 Task: Add the task  Upgrade and migrate company file storage to a cloud-based solution to the section Burnout Blast in the project AgileFlow and add a Due Date to the respective task as 2023/10/12
Action: Mouse moved to (56, 411)
Screenshot: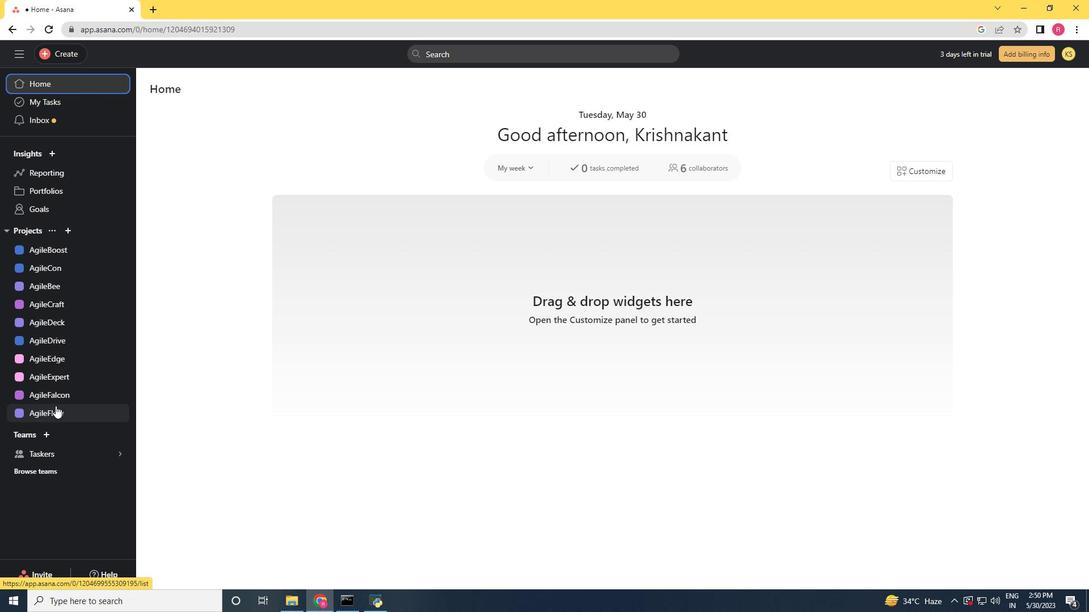 
Action: Mouse pressed left at (56, 411)
Screenshot: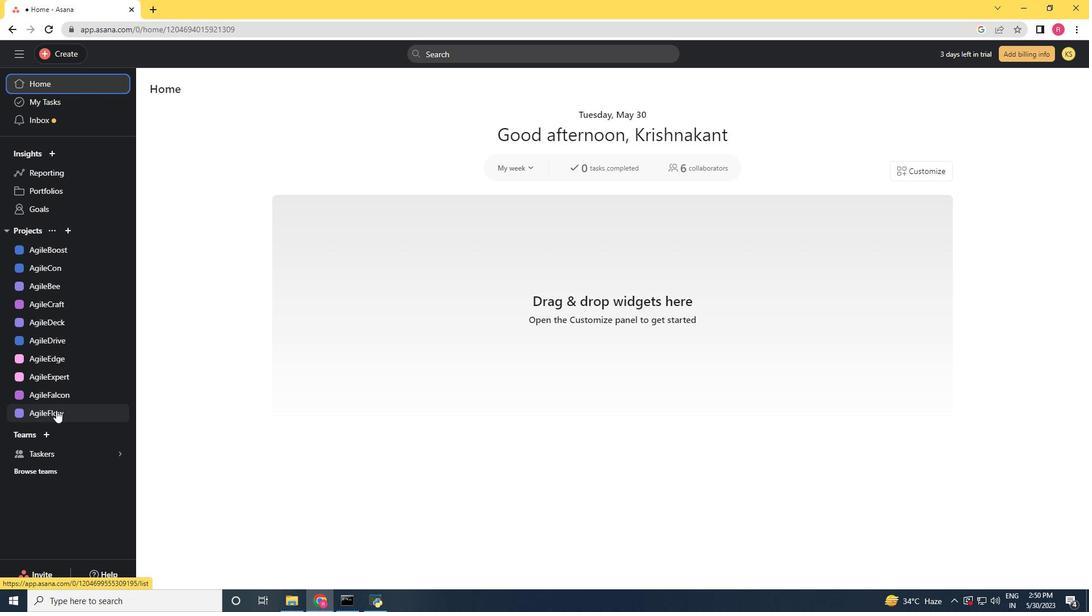 
Action: Mouse moved to (546, 392)
Screenshot: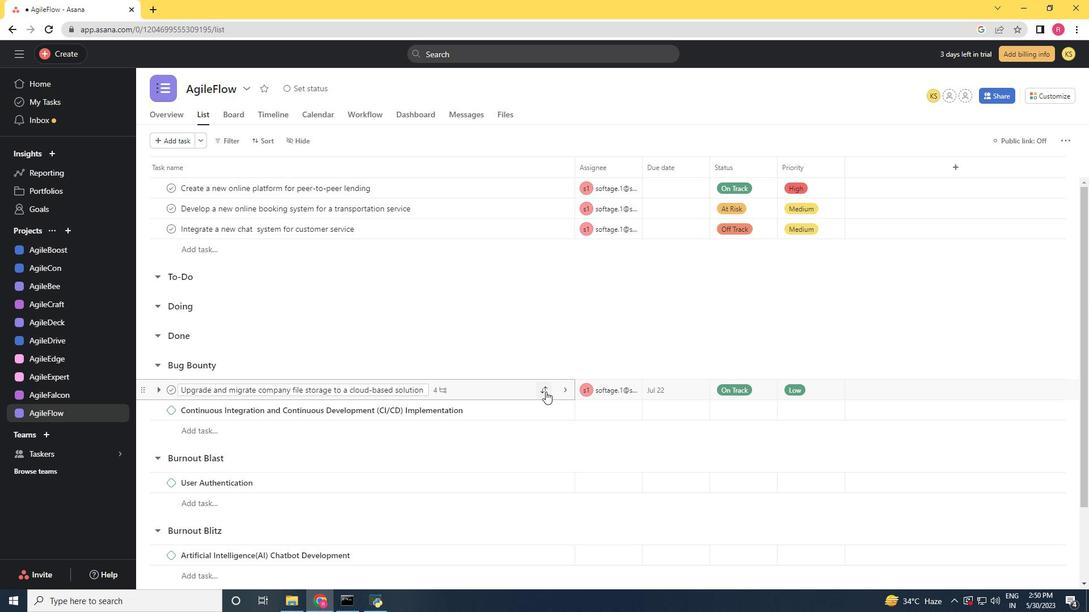 
Action: Mouse pressed left at (546, 392)
Screenshot: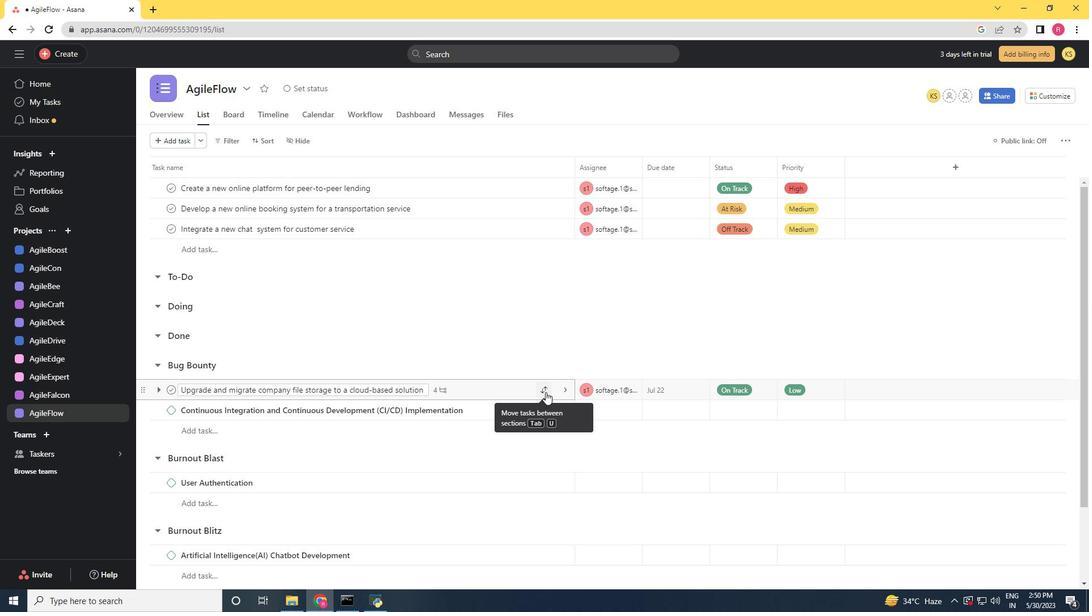 
Action: Mouse moved to (499, 327)
Screenshot: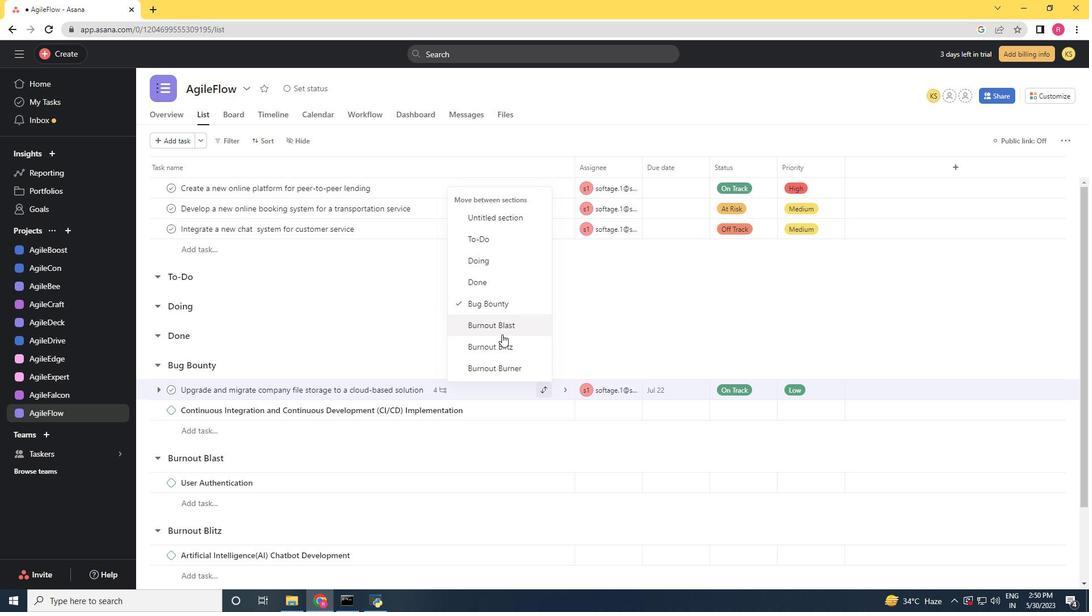 
Action: Mouse pressed left at (499, 327)
Screenshot: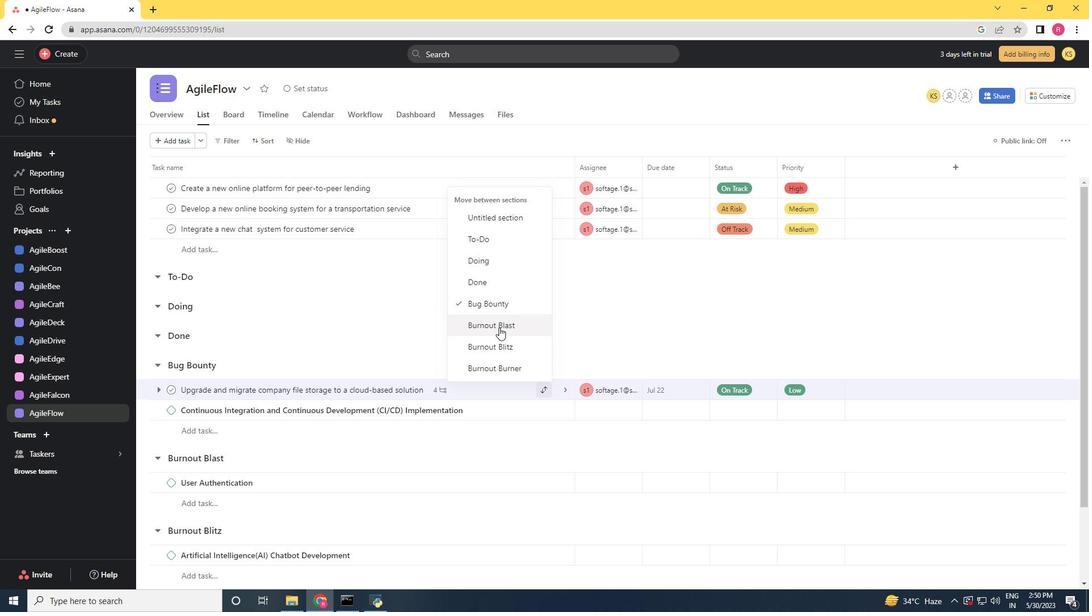 
Action: Mouse scrolled (499, 327) with delta (0, 0)
Screenshot: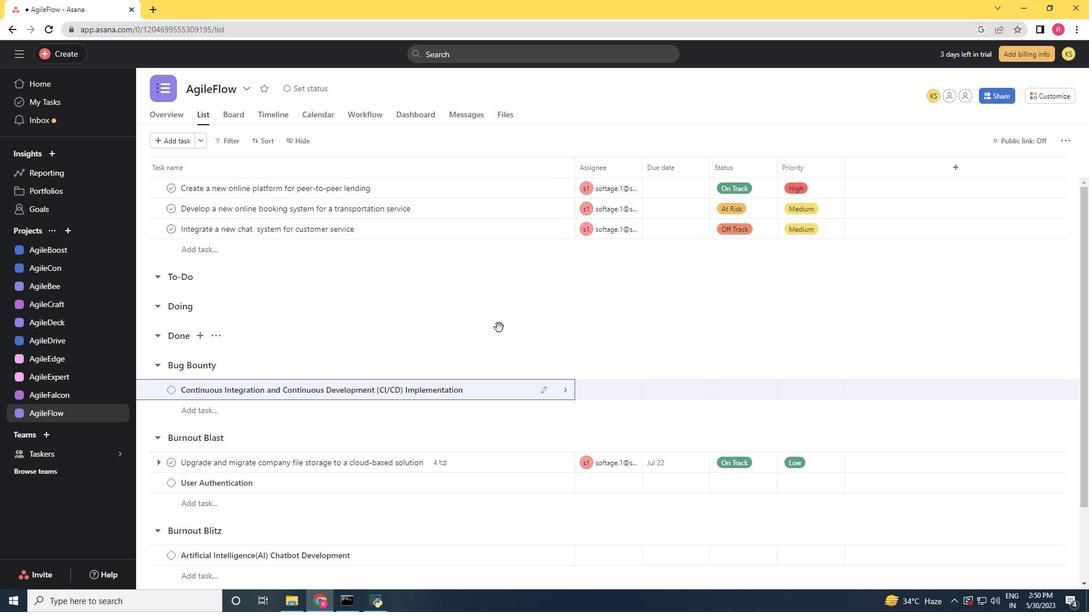 
Action: Mouse scrolled (499, 327) with delta (0, 0)
Screenshot: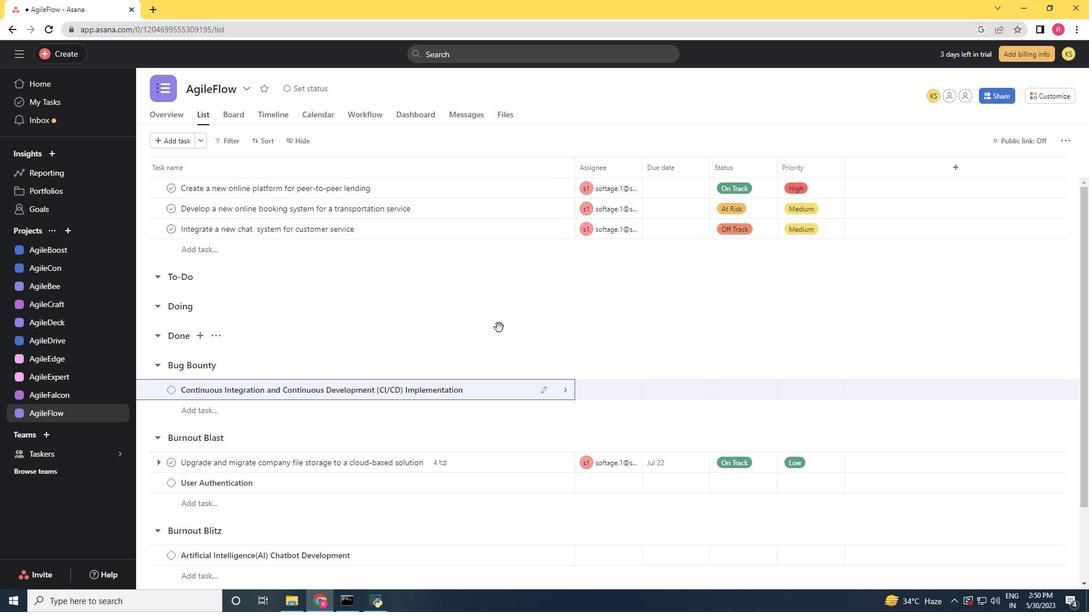 
Action: Mouse scrolled (499, 327) with delta (0, 0)
Screenshot: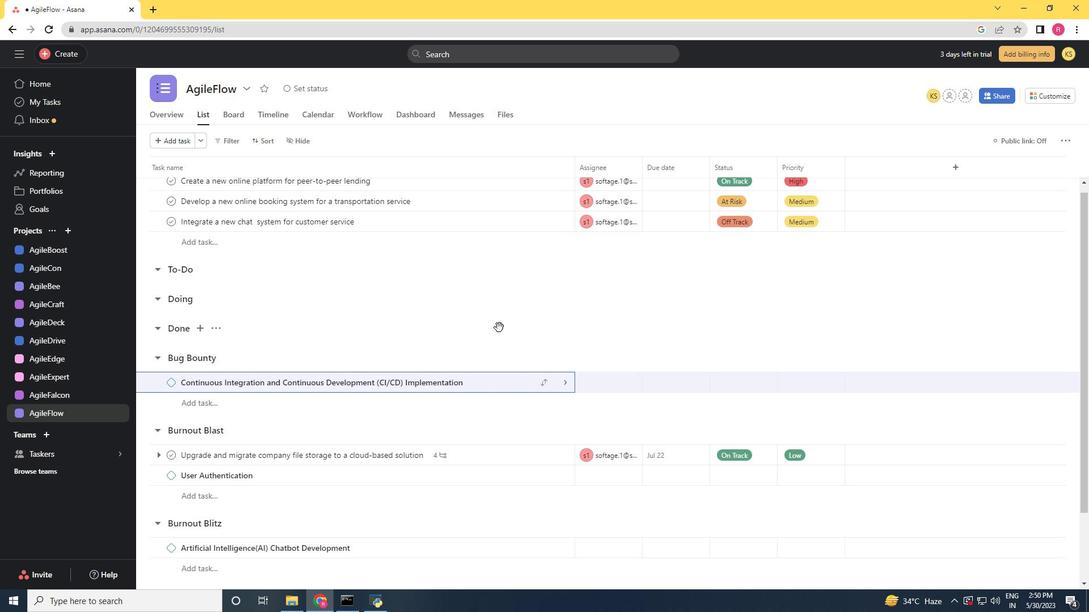 
Action: Mouse moved to (494, 372)
Screenshot: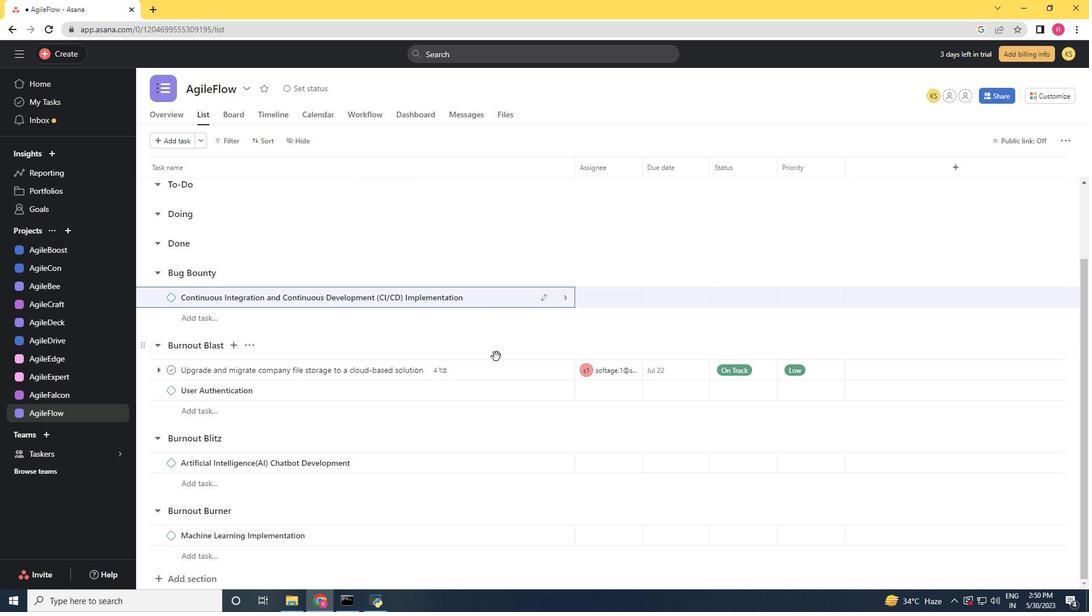 
Action: Mouse pressed left at (494, 372)
Screenshot: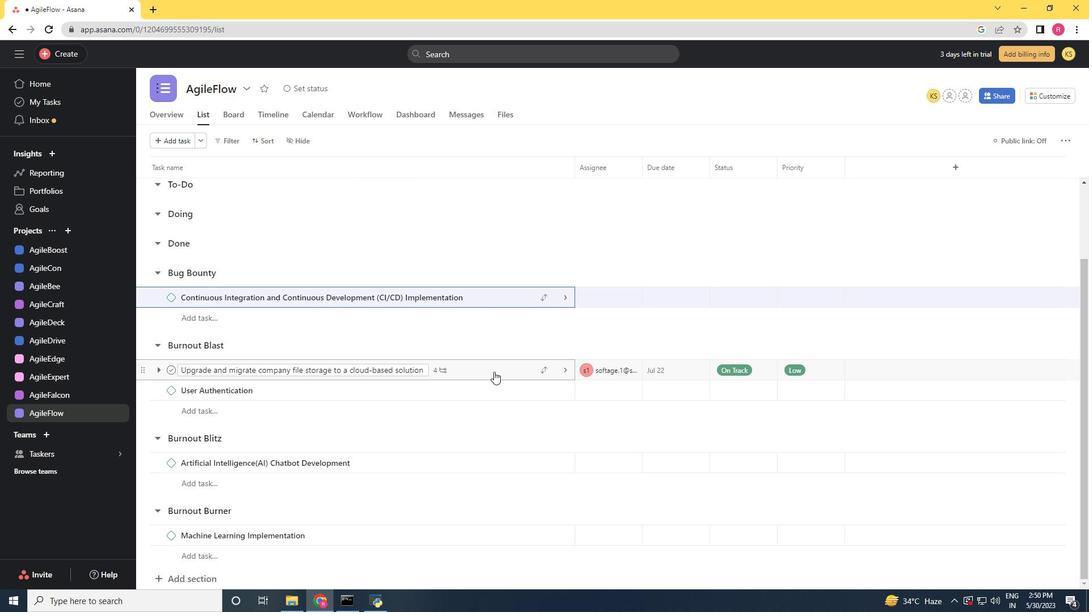 
Action: Mouse moved to (833, 248)
Screenshot: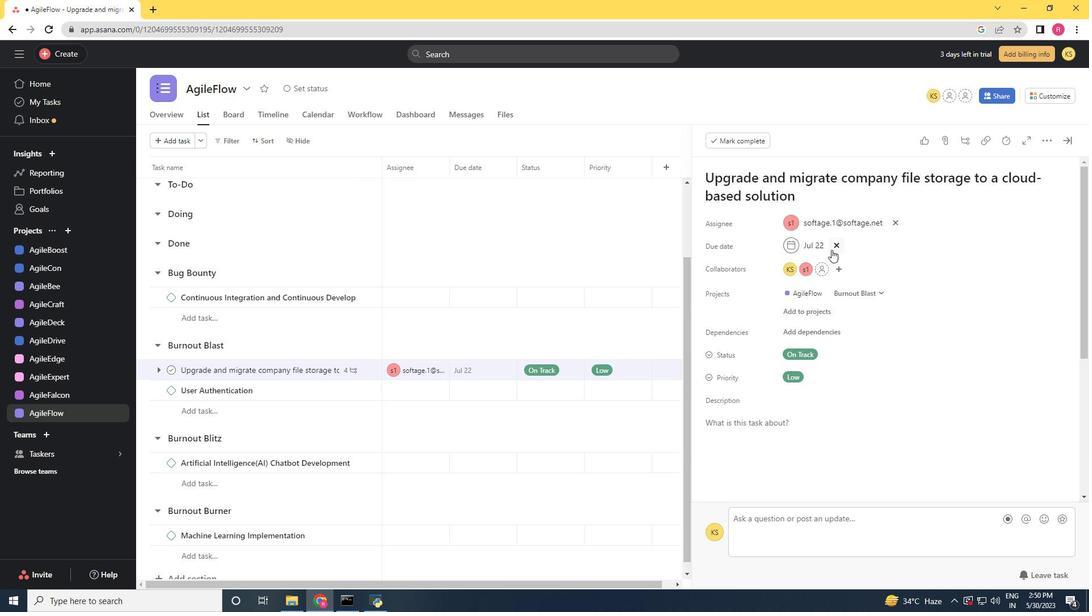 
Action: Mouse pressed left at (833, 248)
Screenshot: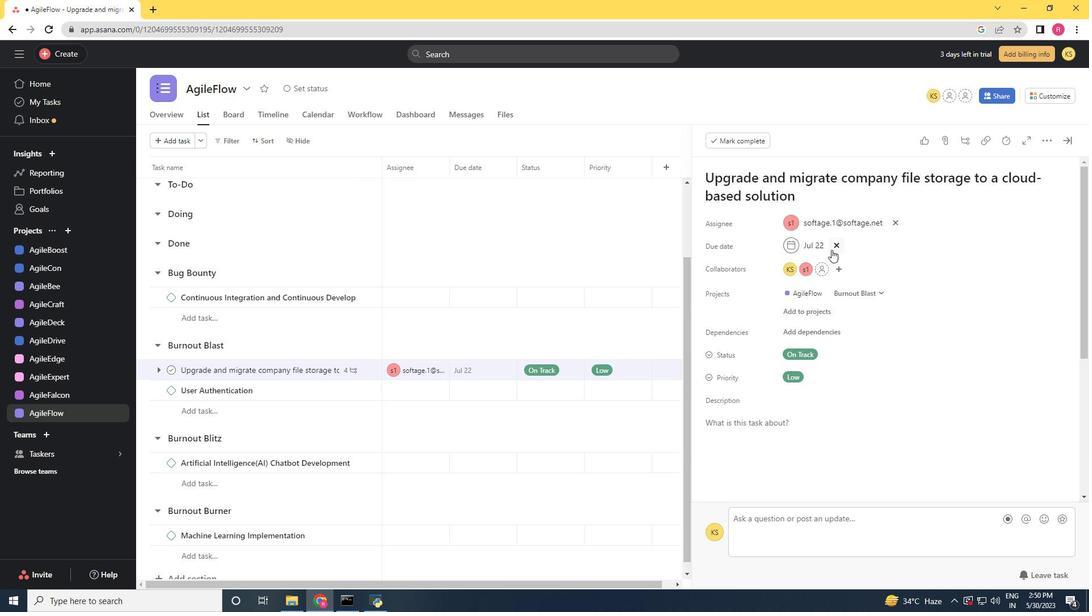 
Action: Mouse moved to (829, 248)
Screenshot: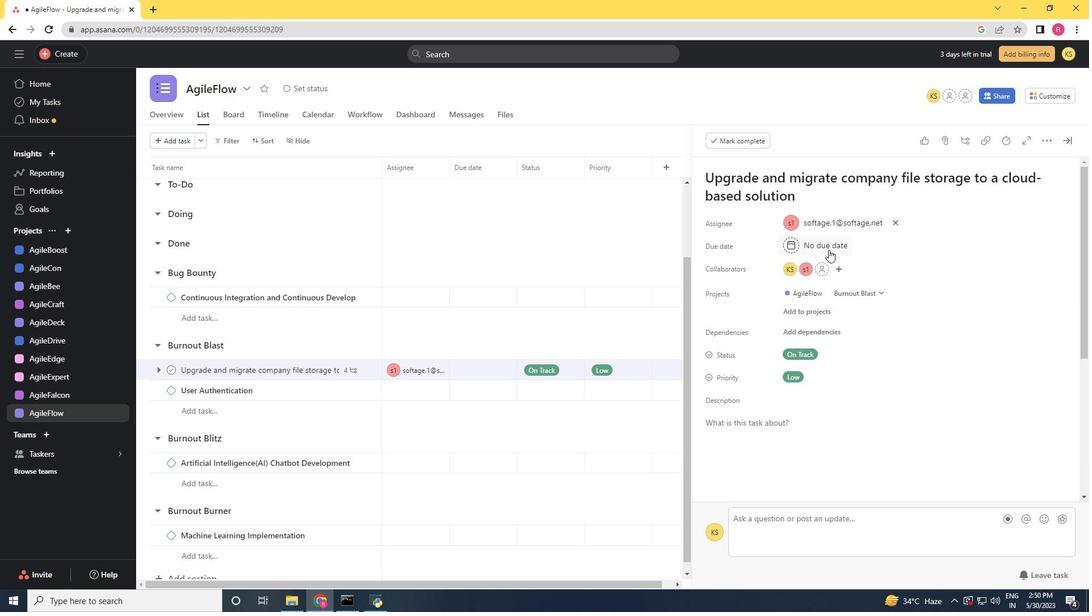 
Action: Mouse pressed left at (829, 248)
Screenshot: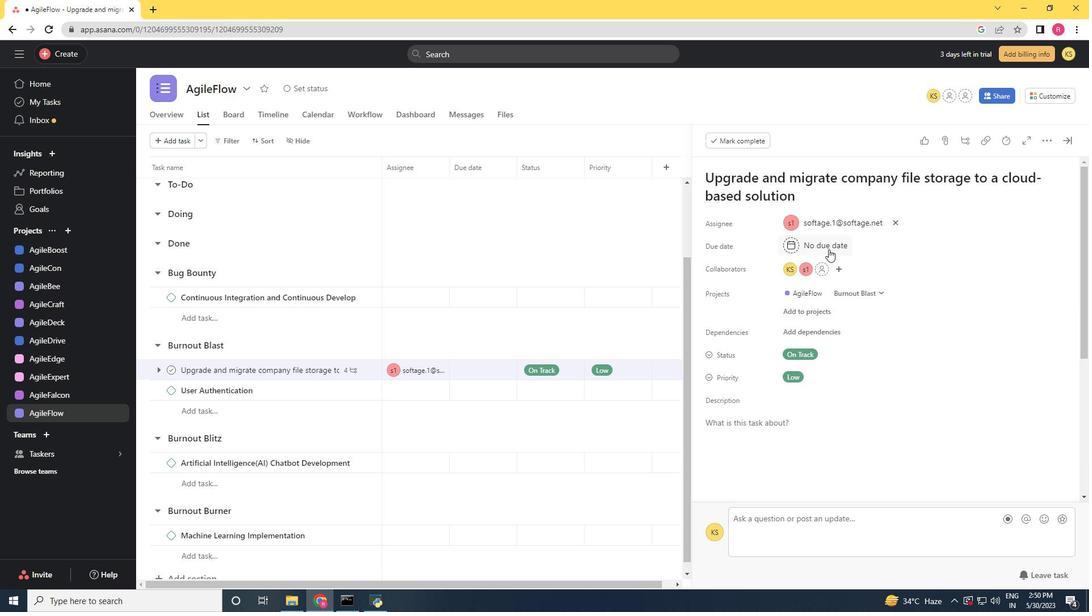 
Action: Mouse moved to (915, 300)
Screenshot: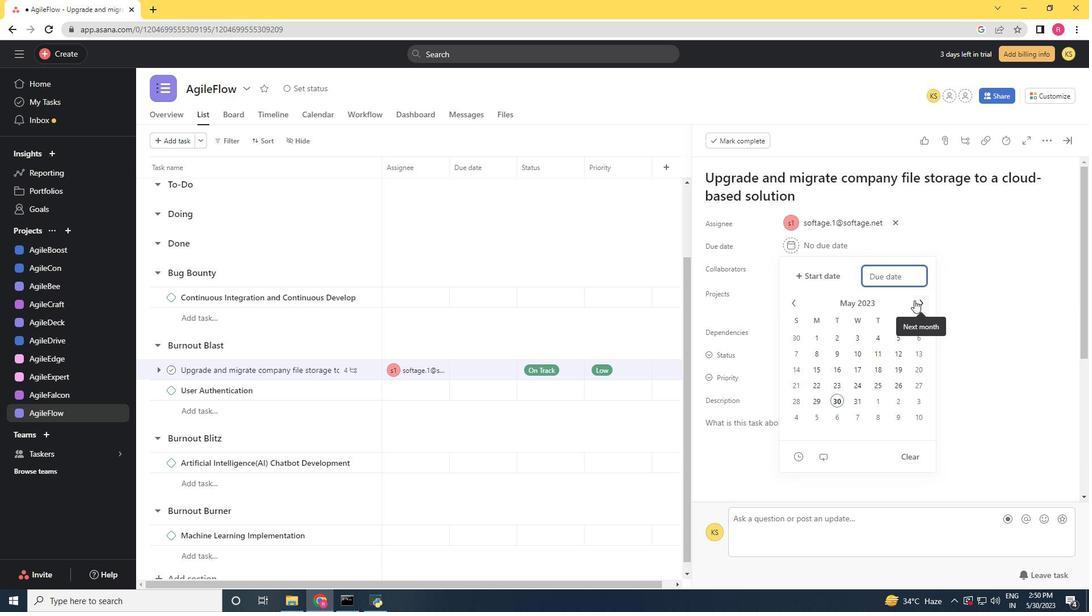 
Action: Mouse pressed left at (915, 300)
Screenshot: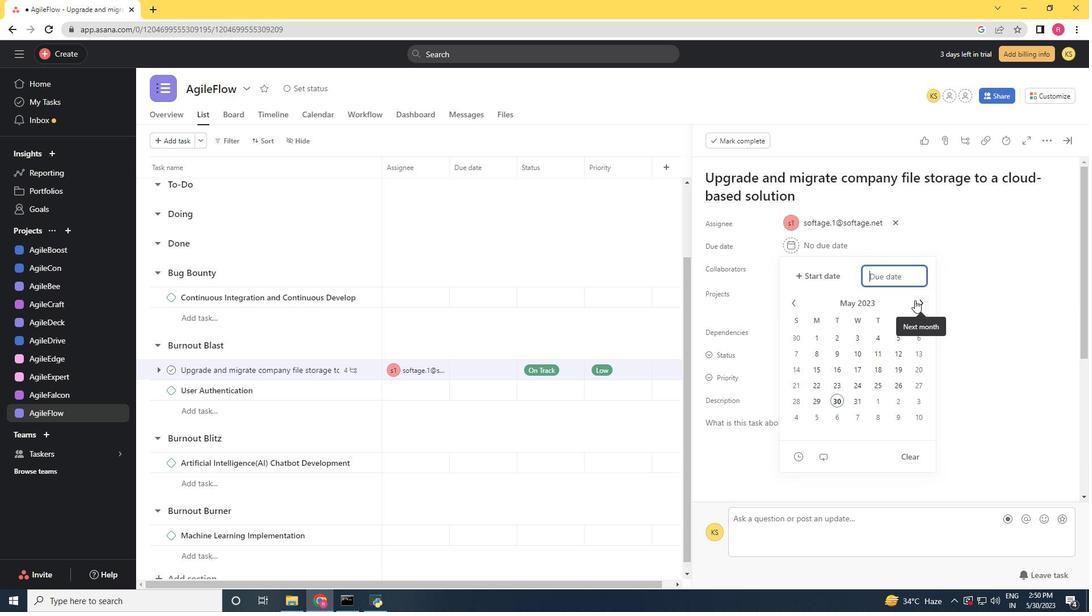 
Action: Mouse pressed left at (915, 300)
Screenshot: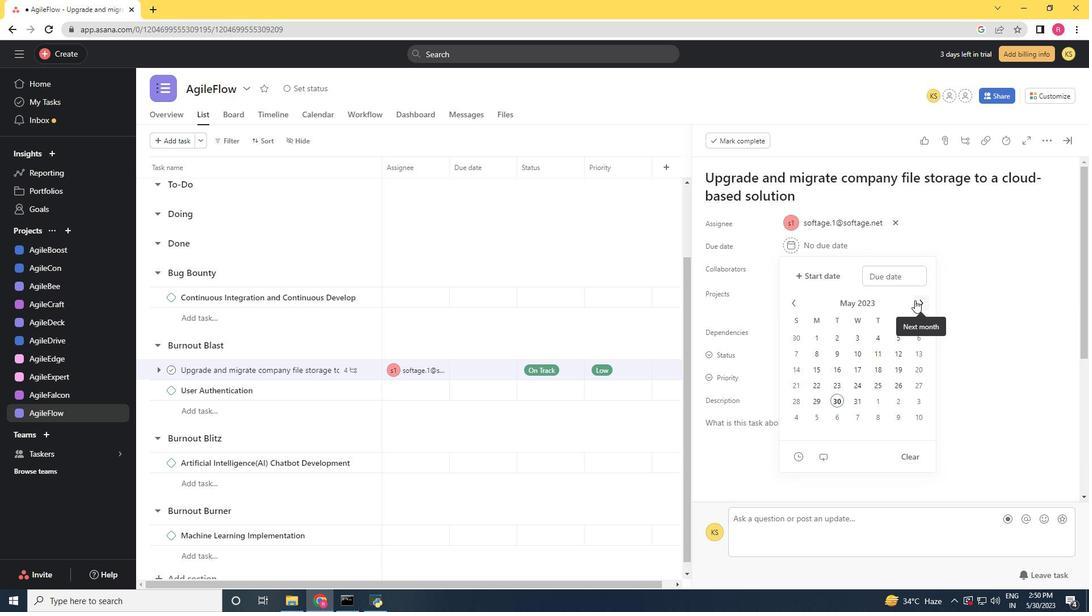 
Action: Mouse pressed left at (915, 300)
Screenshot: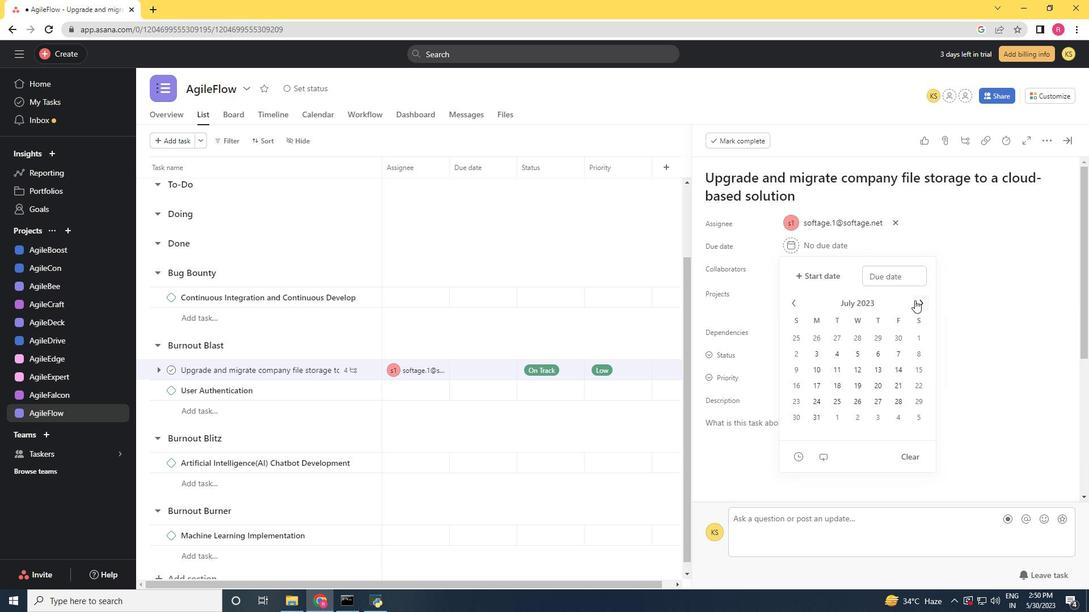 
Action: Mouse pressed left at (915, 300)
Screenshot: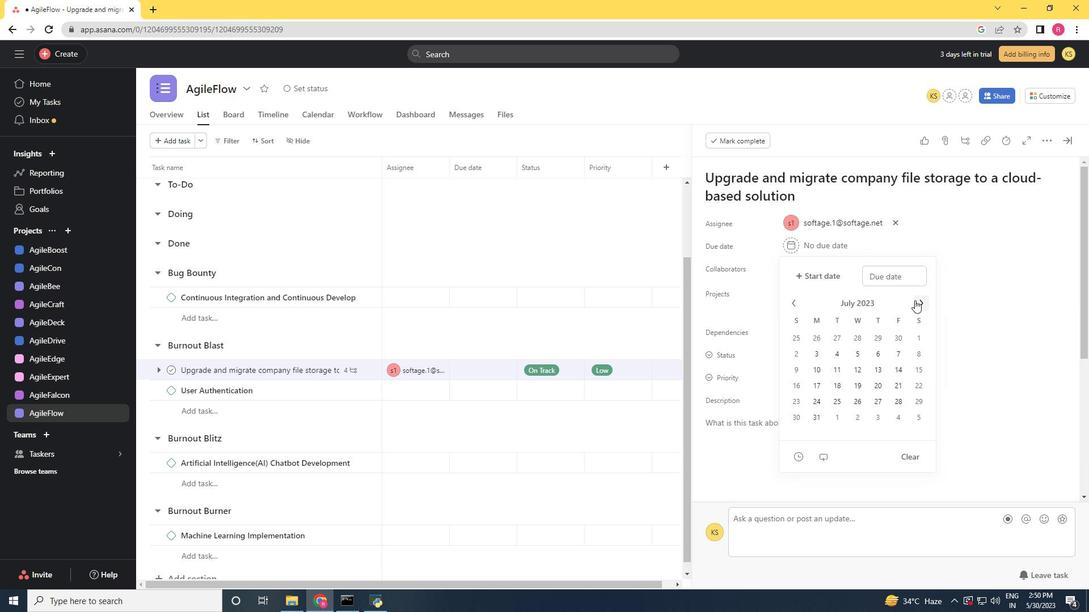 
Action: Mouse pressed left at (915, 300)
Screenshot: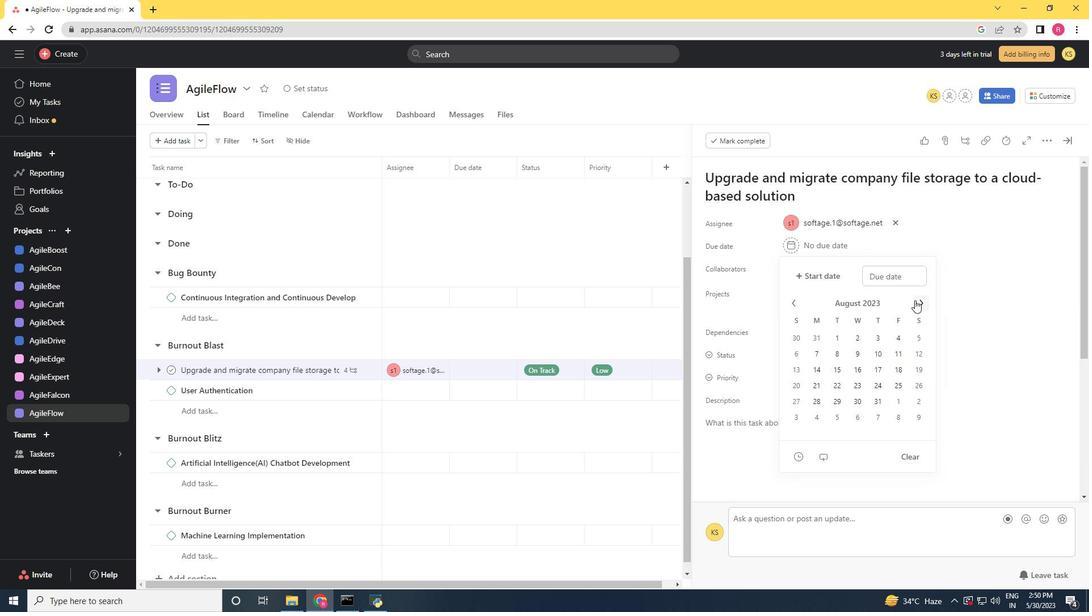 
Action: Mouse moved to (876, 352)
Screenshot: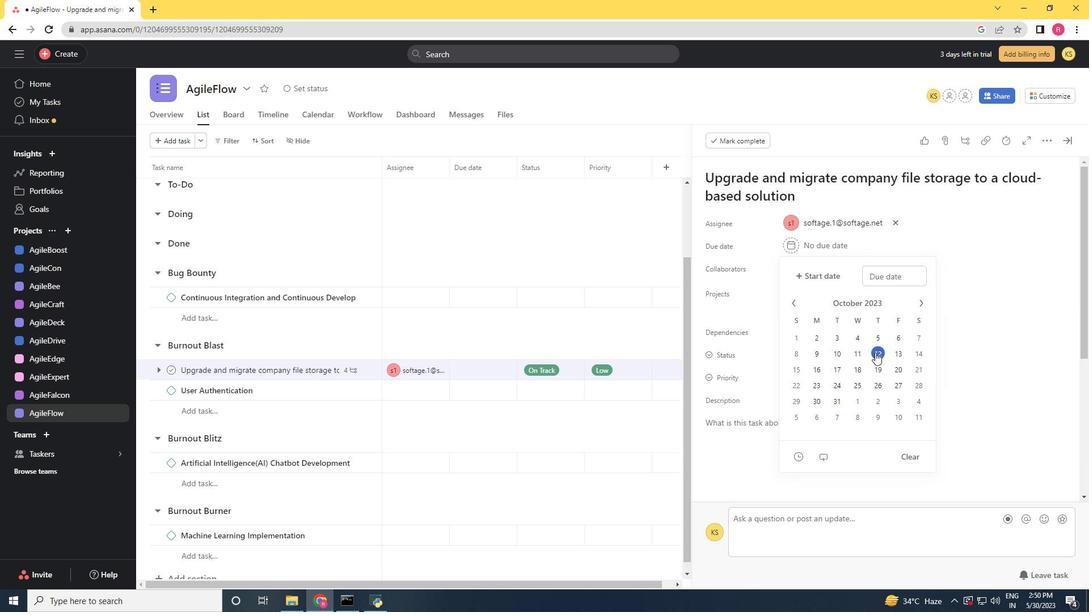 
Action: Mouse pressed left at (876, 352)
Screenshot: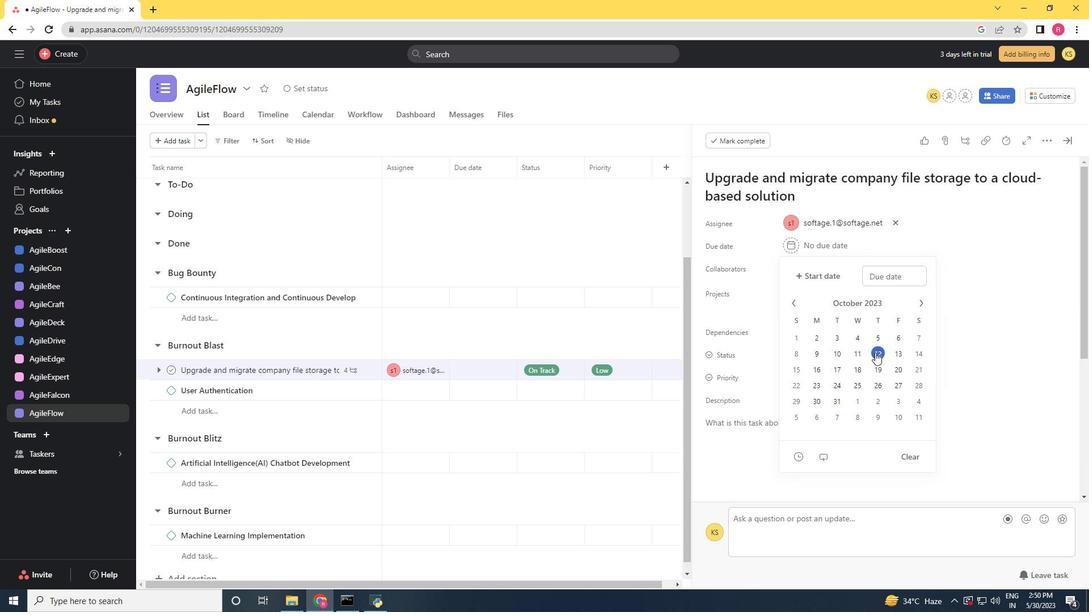 
Action: Mouse moved to (1014, 386)
Screenshot: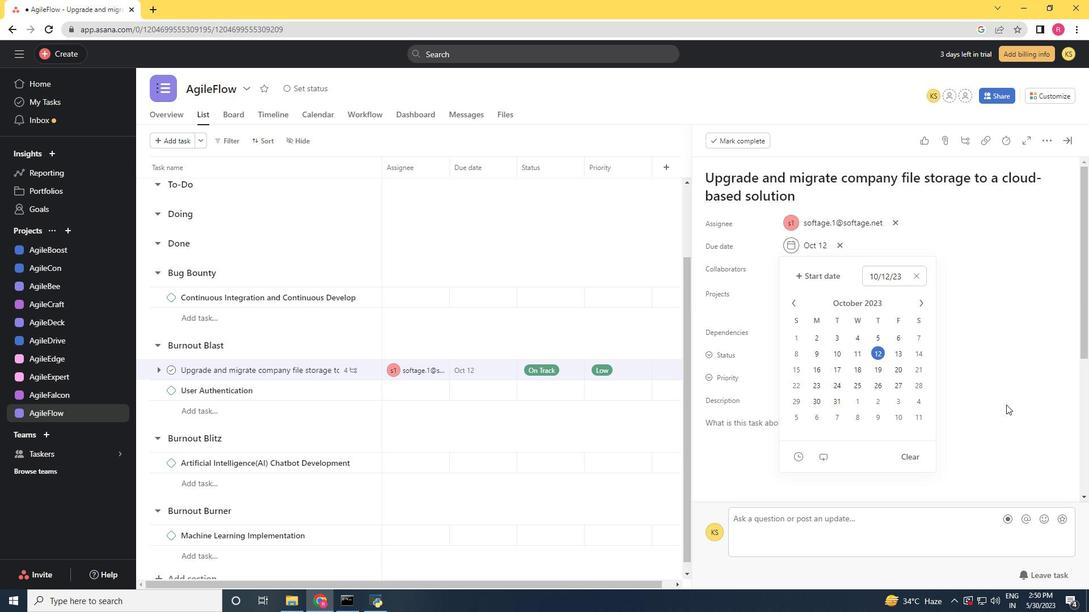 
Action: Mouse pressed left at (1014, 386)
Screenshot: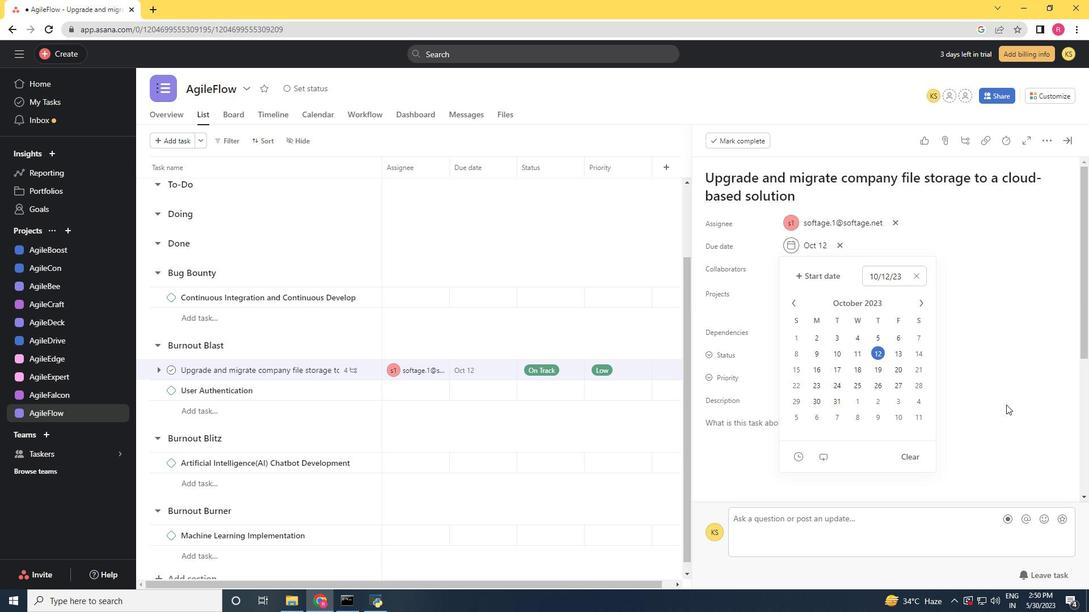 
Action: Mouse moved to (1000, 377)
Screenshot: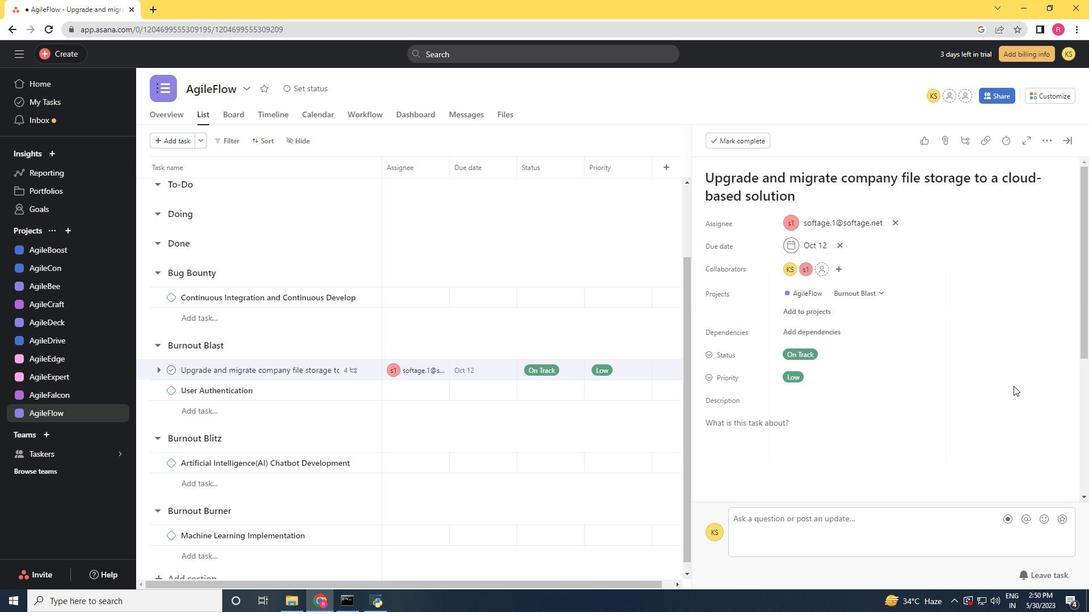 
